 Task: Use the formula "INT" in spreadsheet "Project portfolio".
Action: Mouse moved to (133, 437)
Screenshot: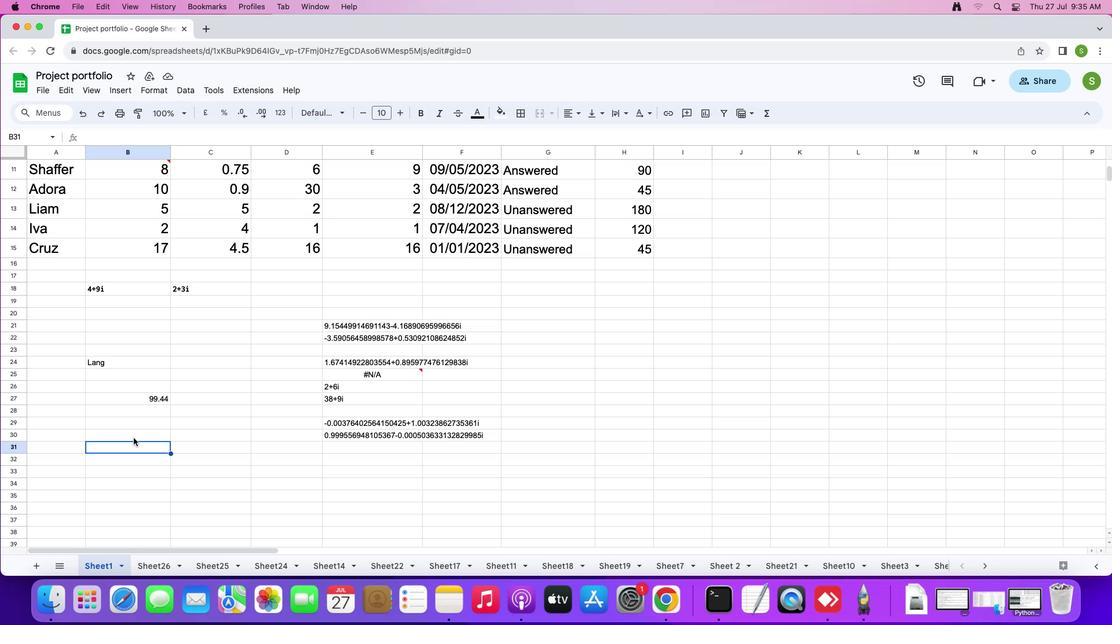 
Action: Mouse pressed left at (133, 437)
Screenshot: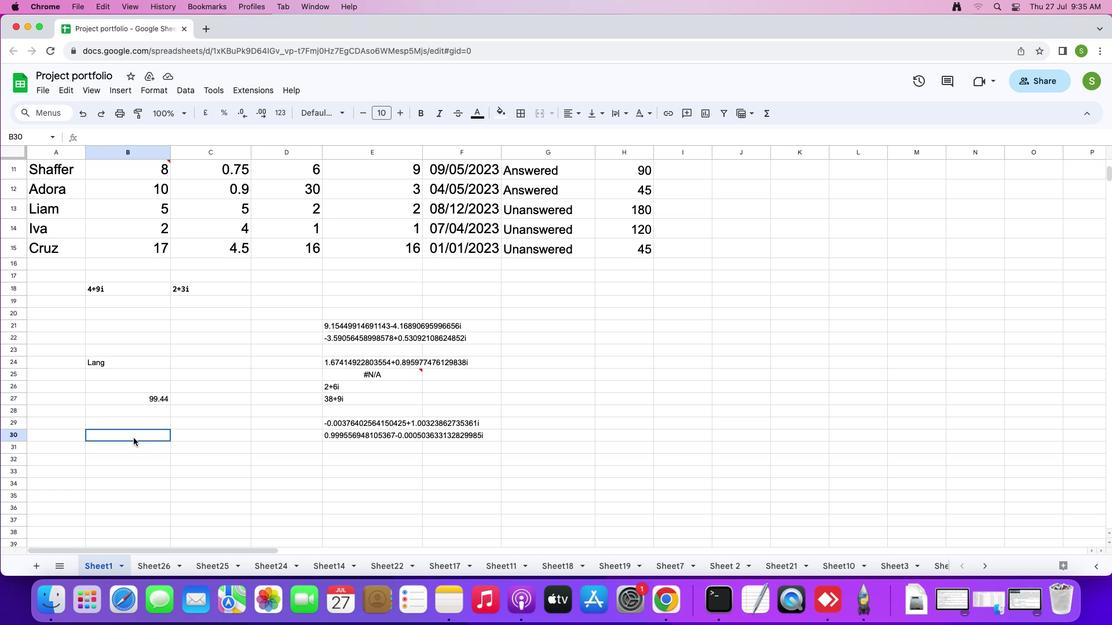 
Action: Mouse moved to (125, 89)
Screenshot: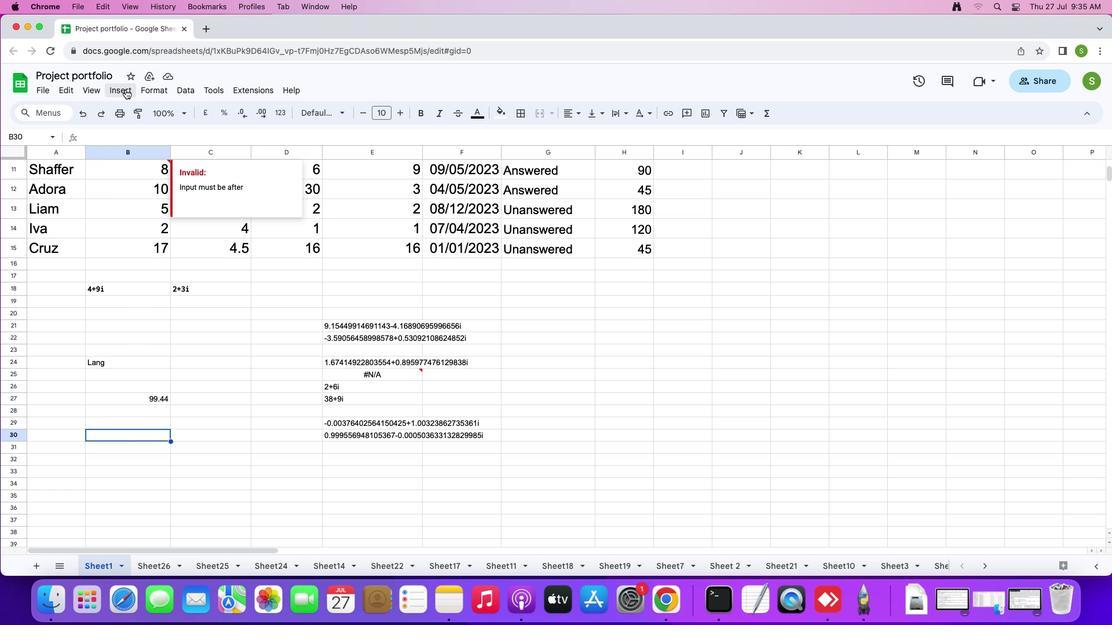 
Action: Mouse pressed left at (125, 89)
Screenshot: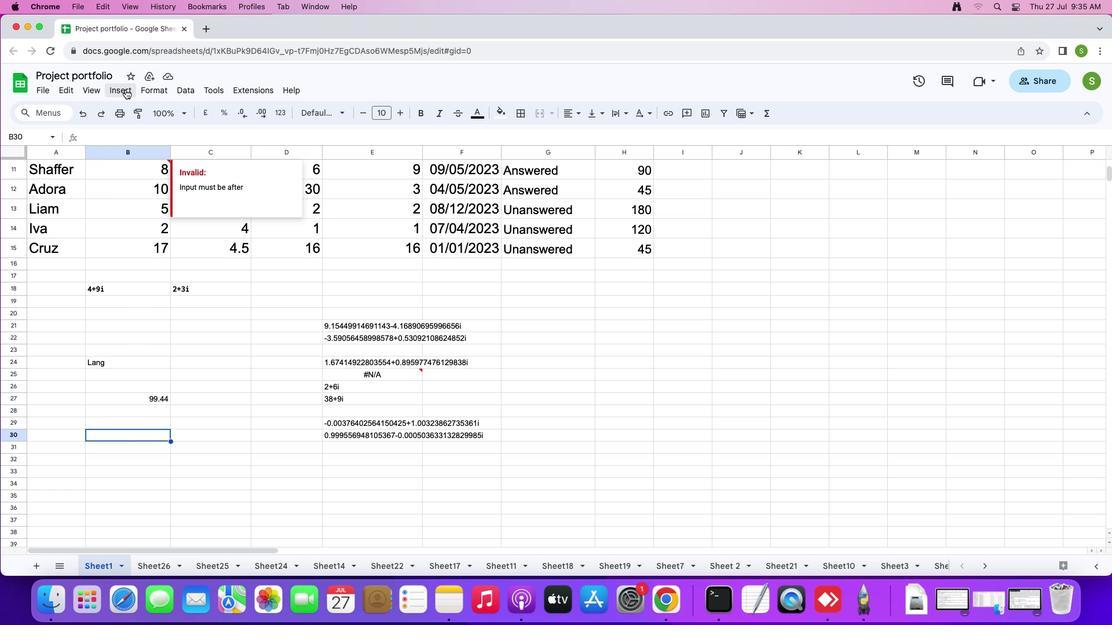 
Action: Mouse moved to (152, 274)
Screenshot: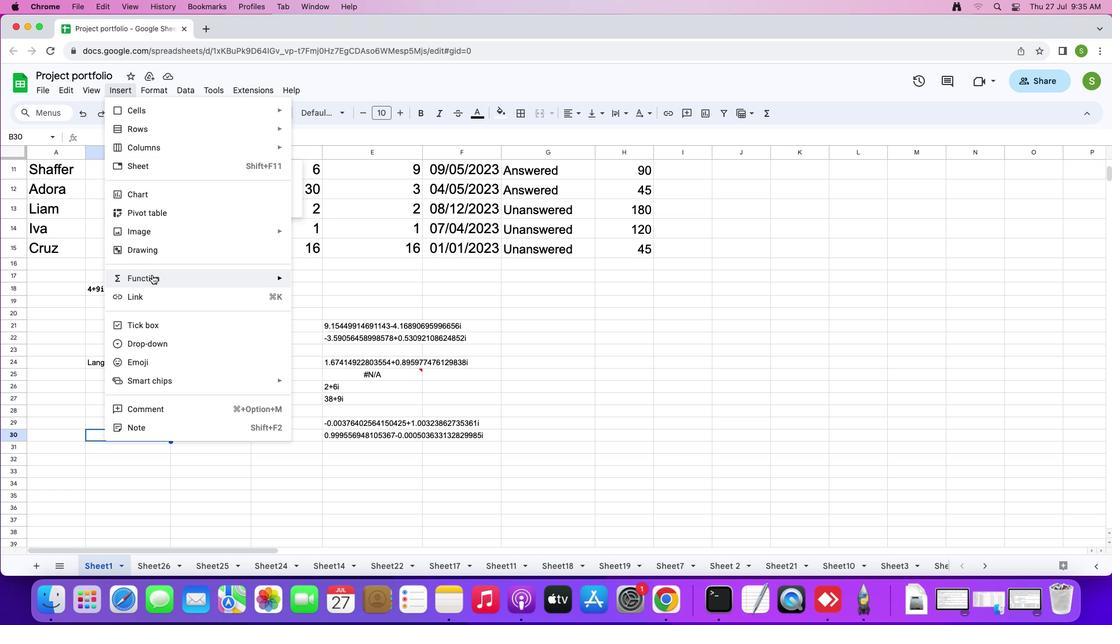 
Action: Mouse pressed left at (152, 274)
Screenshot: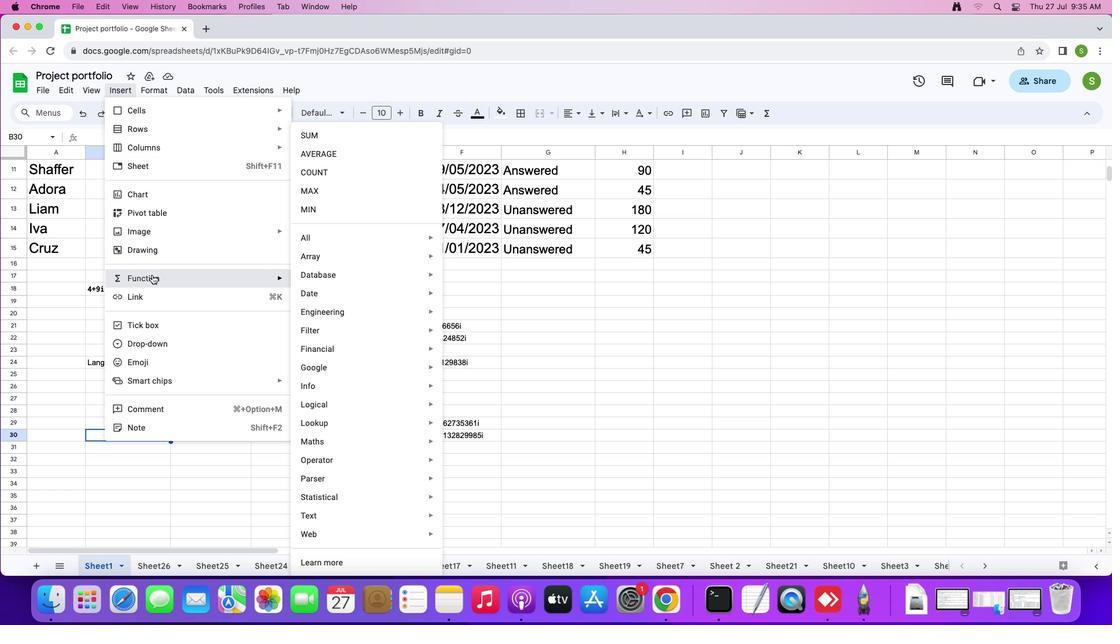 
Action: Mouse moved to (318, 238)
Screenshot: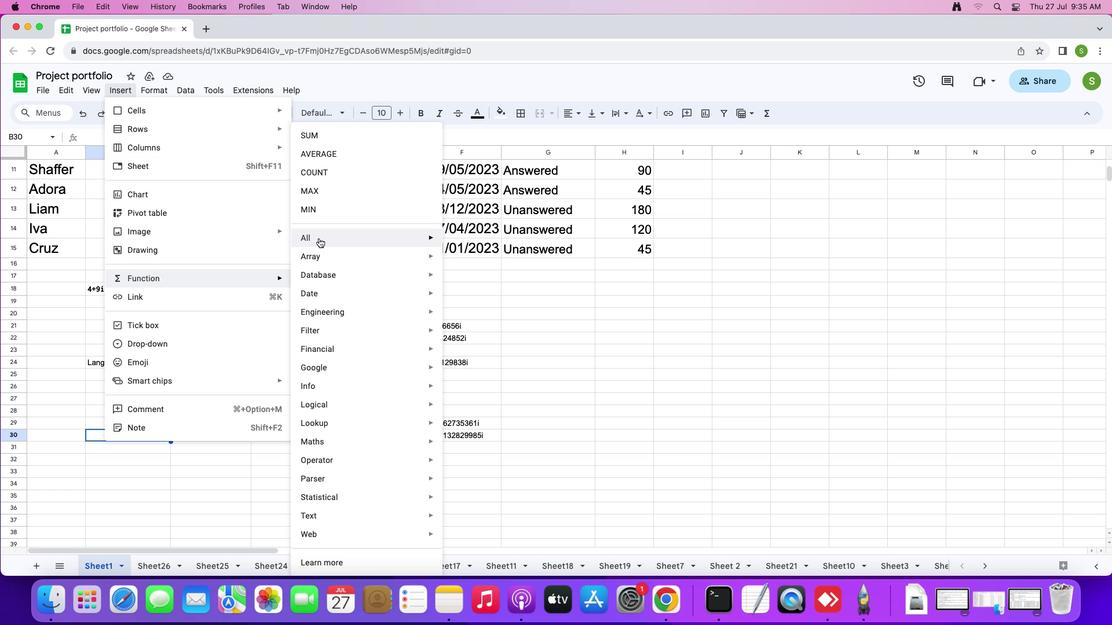 
Action: Mouse pressed left at (318, 238)
Screenshot: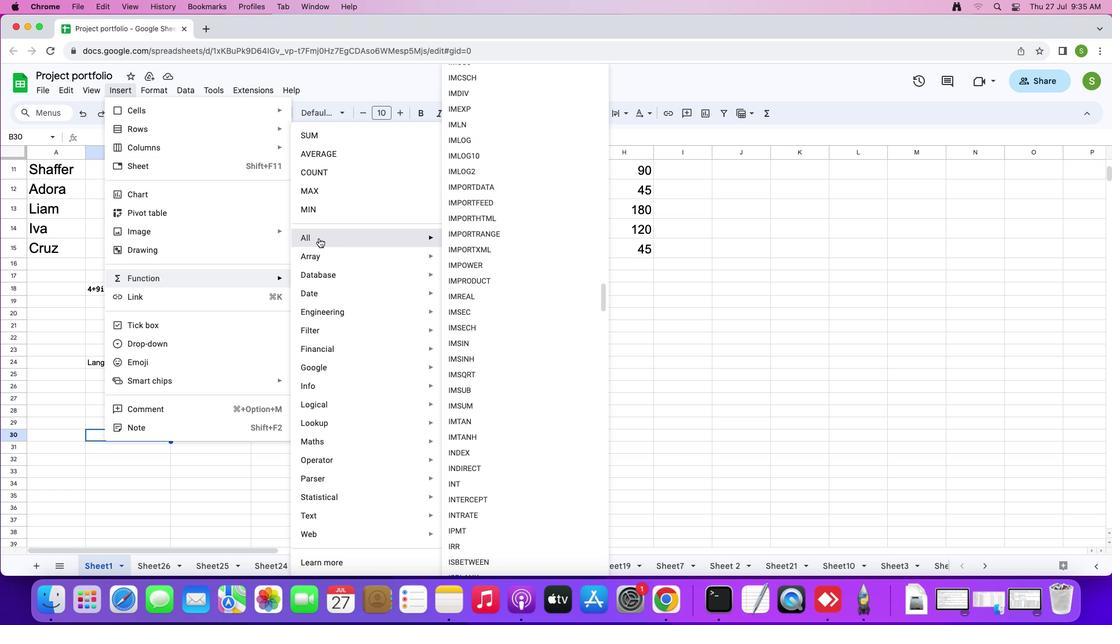 
Action: Mouse moved to (489, 486)
Screenshot: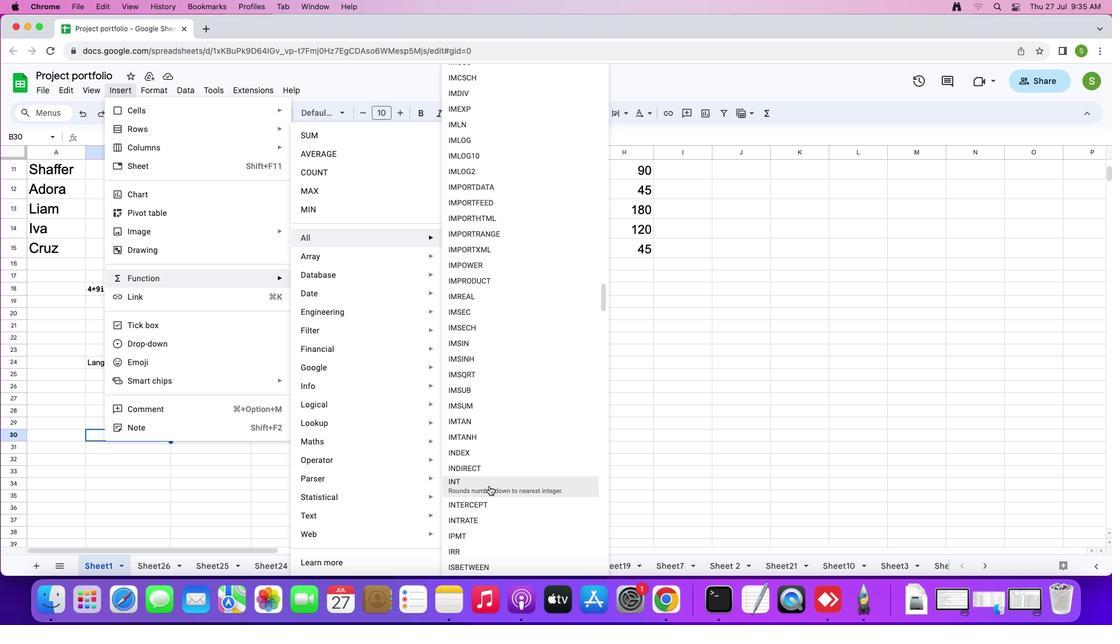 
Action: Mouse pressed left at (489, 486)
Screenshot: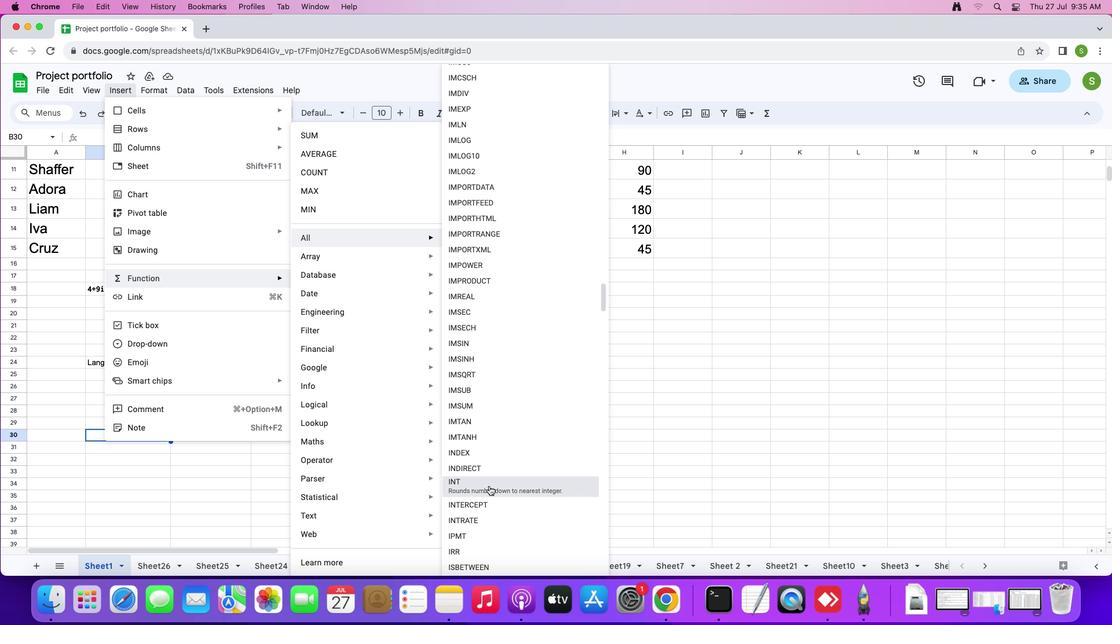 
Action: Mouse moved to (147, 398)
Screenshot: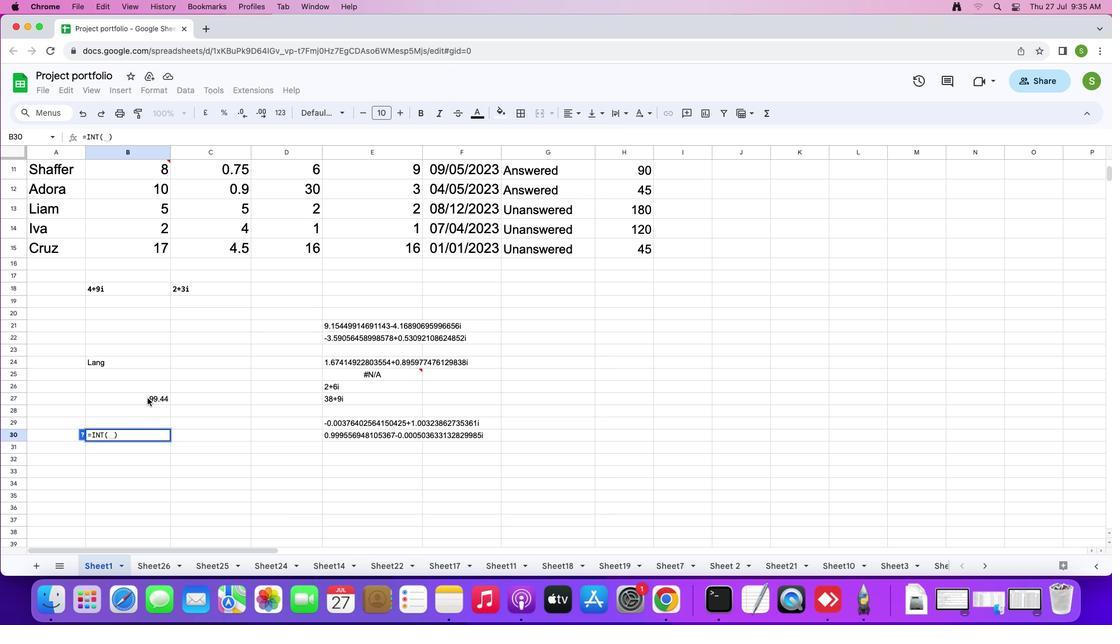 
Action: Mouse pressed left at (147, 398)
Screenshot: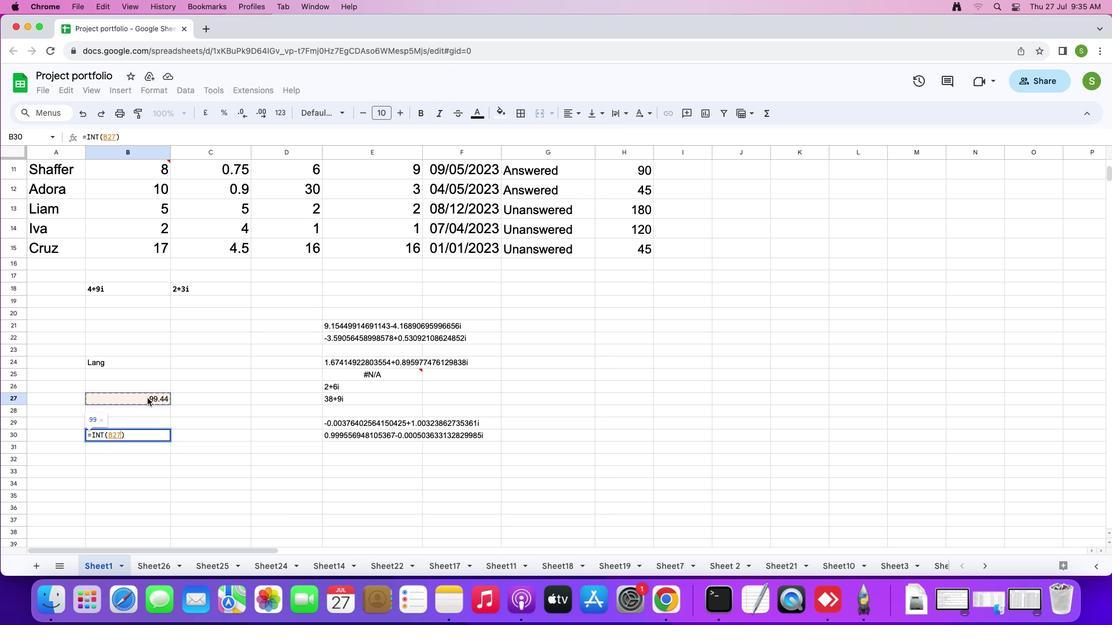 
Action: Key pressed Key.enter
Screenshot: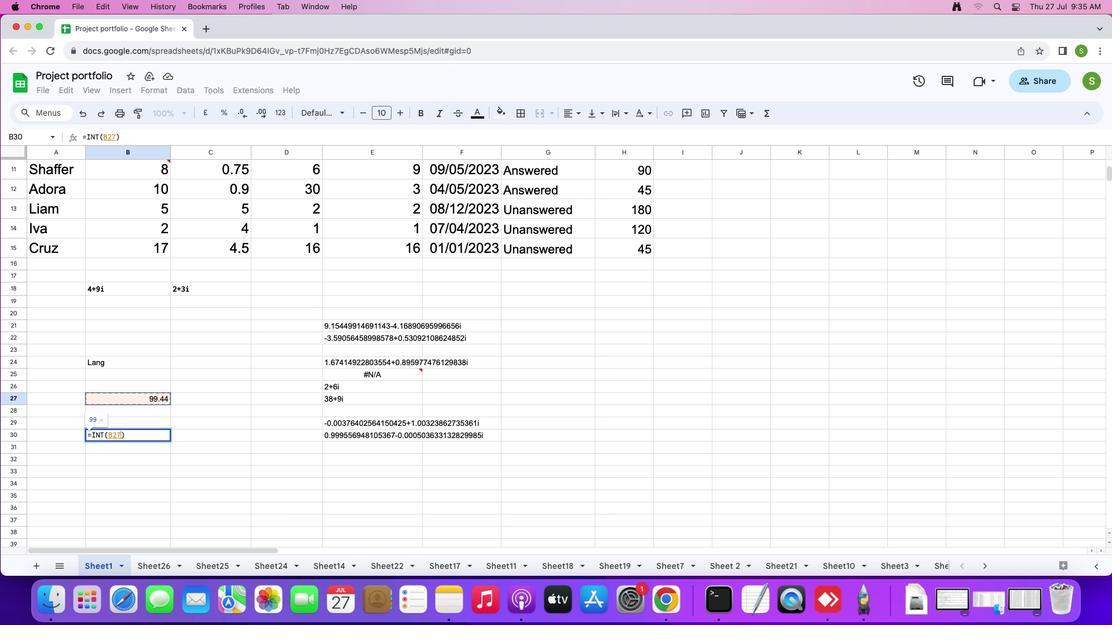 
